 Task: Select the current location as Point Reyes National Seashore, California, United States . Now zoom + , and verify the location . Show zoom slider
Action: Mouse moved to (337, 566)
Screenshot: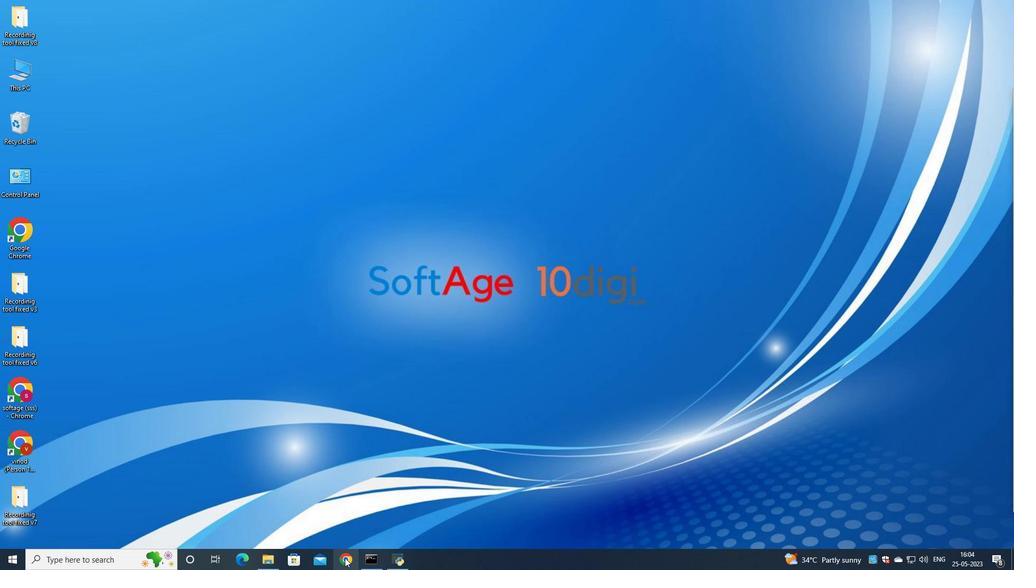 
Action: Mouse pressed left at (337, 566)
Screenshot: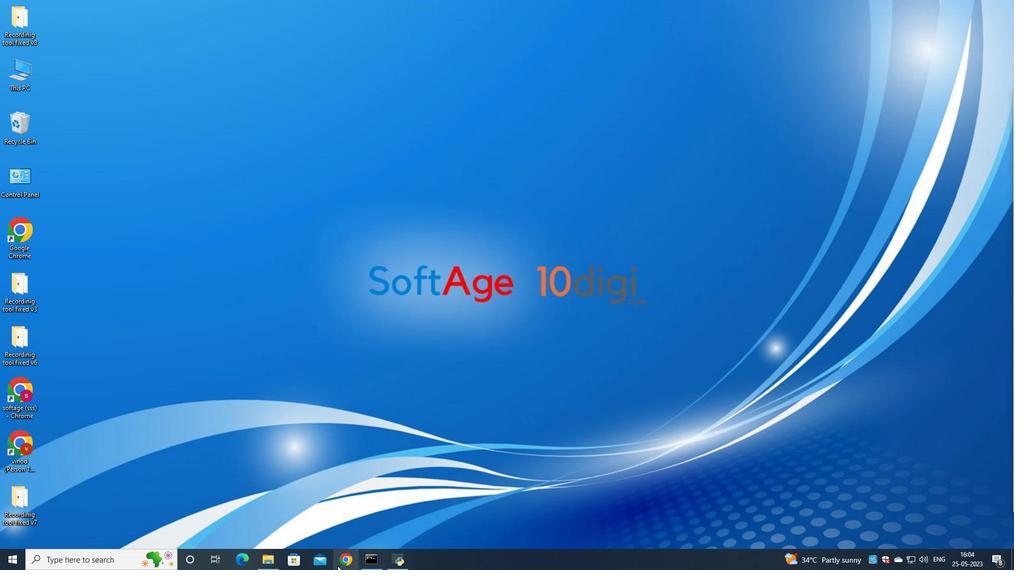 
Action: Mouse moved to (446, 318)
Screenshot: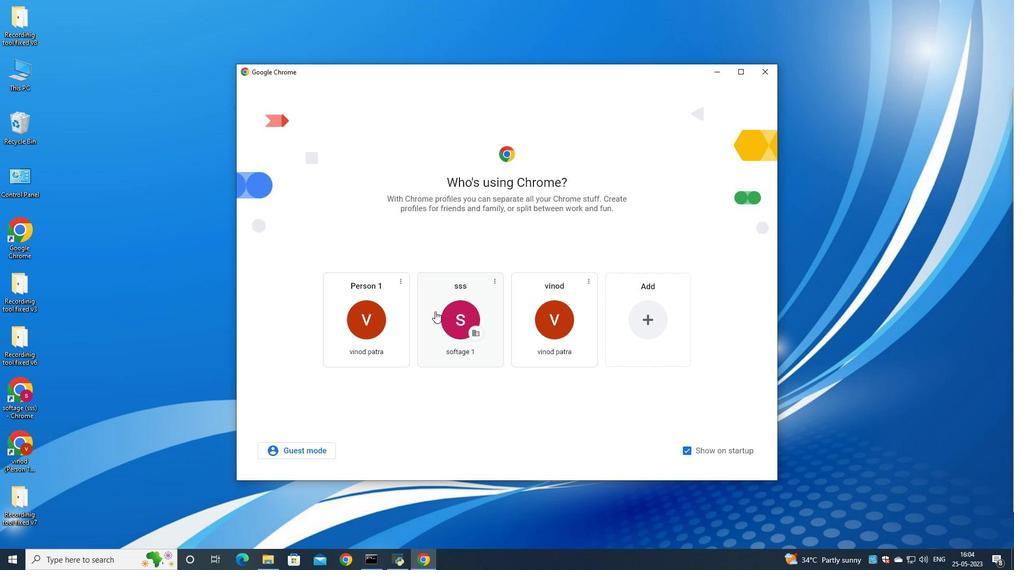 
Action: Mouse pressed left at (446, 318)
Screenshot: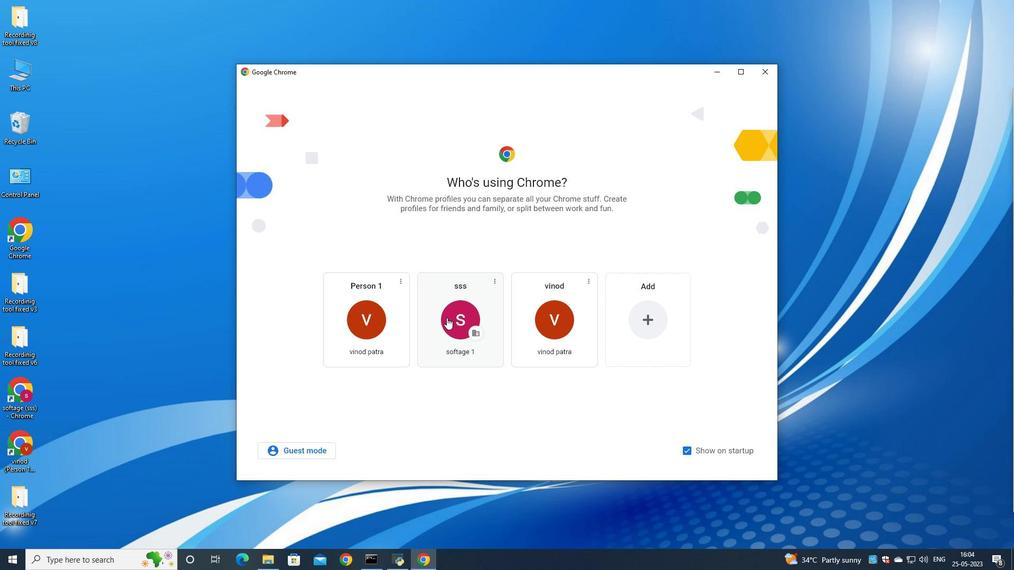 
Action: Mouse moved to (971, 57)
Screenshot: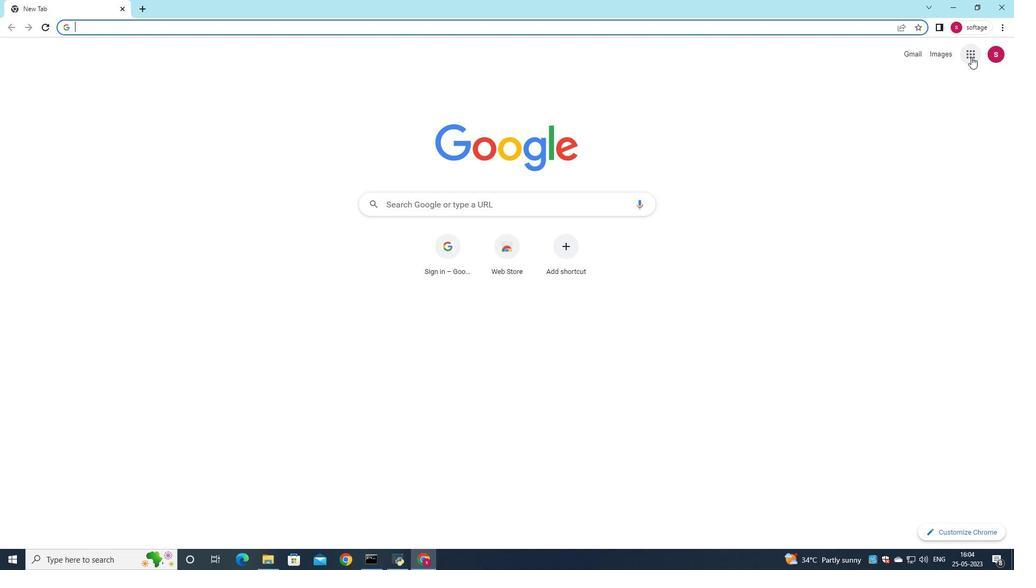 
Action: Mouse pressed left at (971, 57)
Screenshot: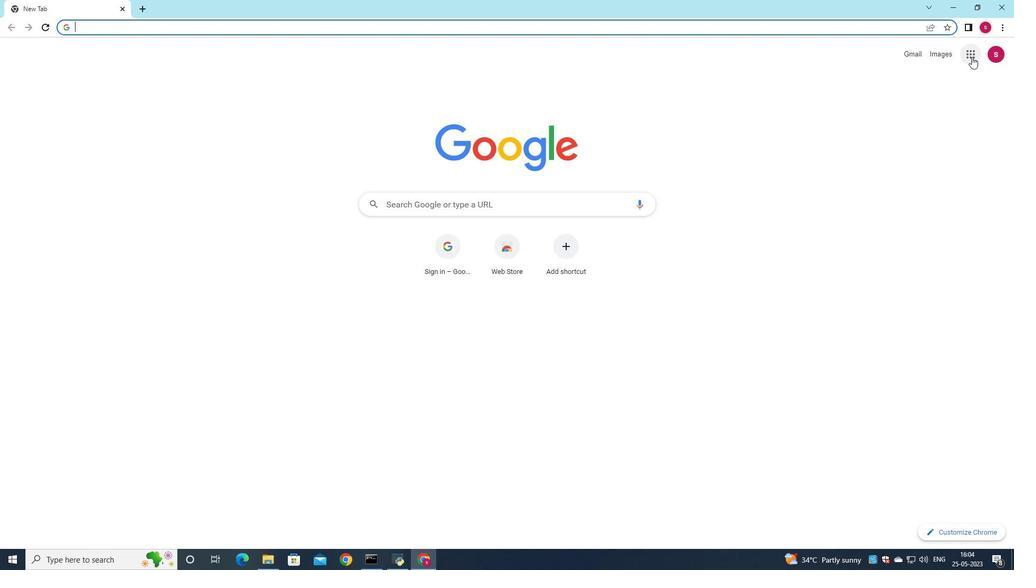 
Action: Mouse moved to (936, 197)
Screenshot: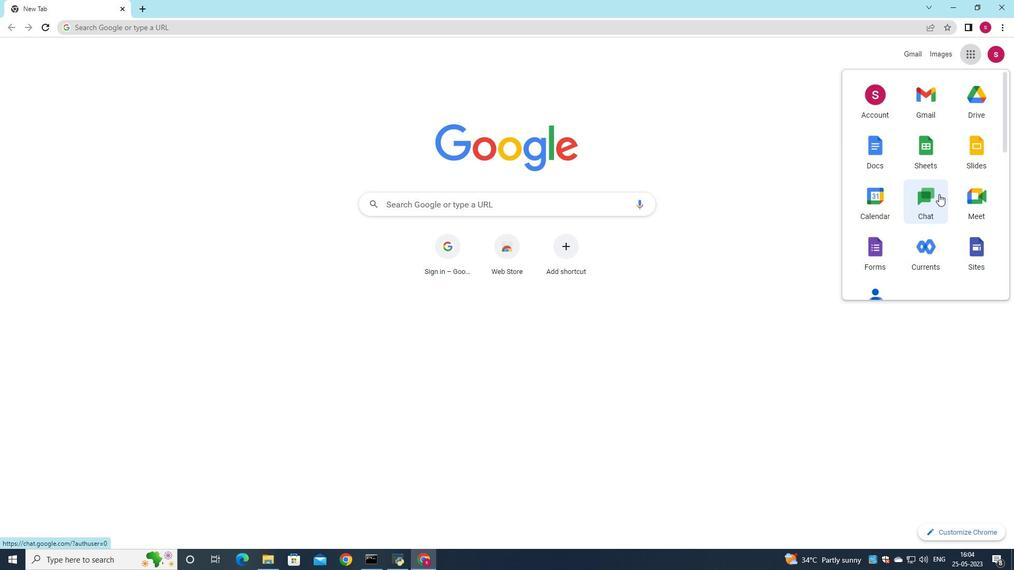 
Action: Mouse scrolled (936, 197) with delta (0, 0)
Screenshot: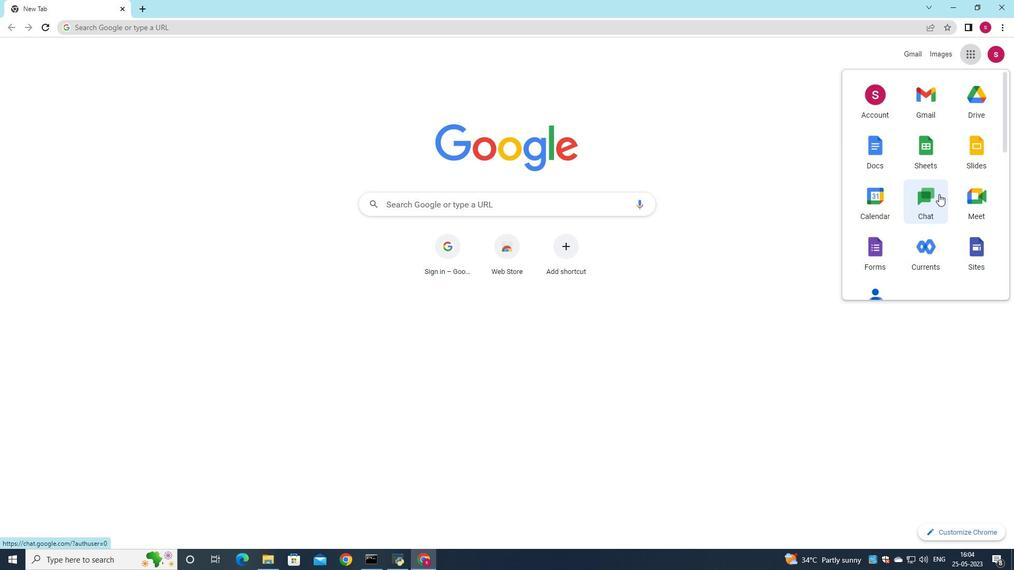 
Action: Mouse scrolled (936, 197) with delta (0, 0)
Screenshot: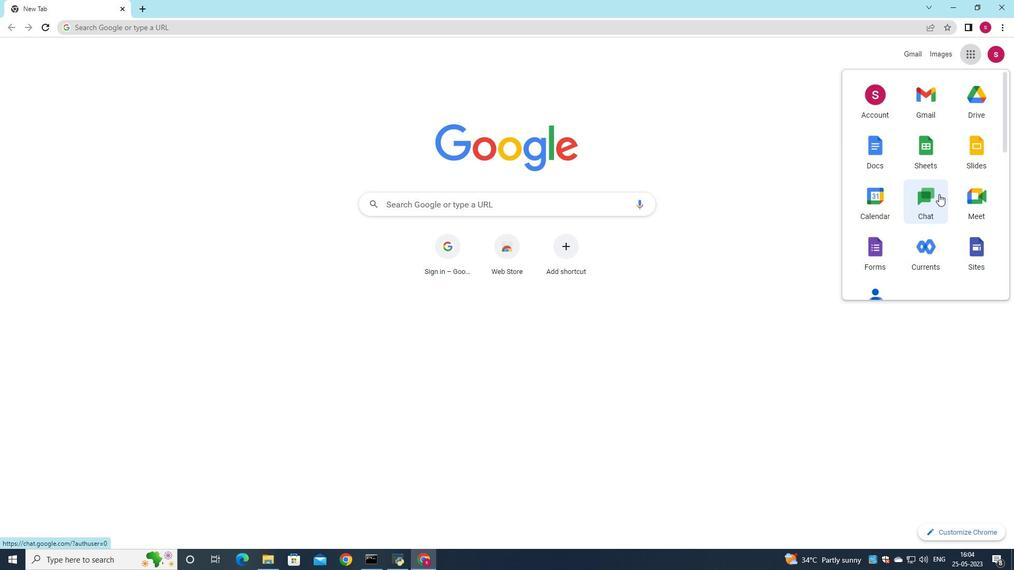 
Action: Mouse scrolled (936, 197) with delta (0, 0)
Screenshot: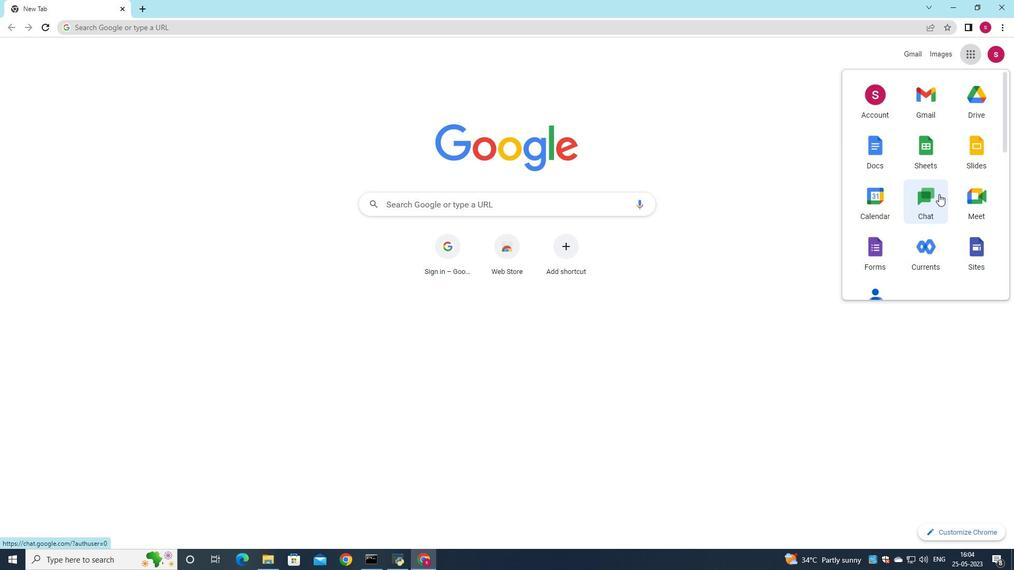 
Action: Mouse moved to (978, 201)
Screenshot: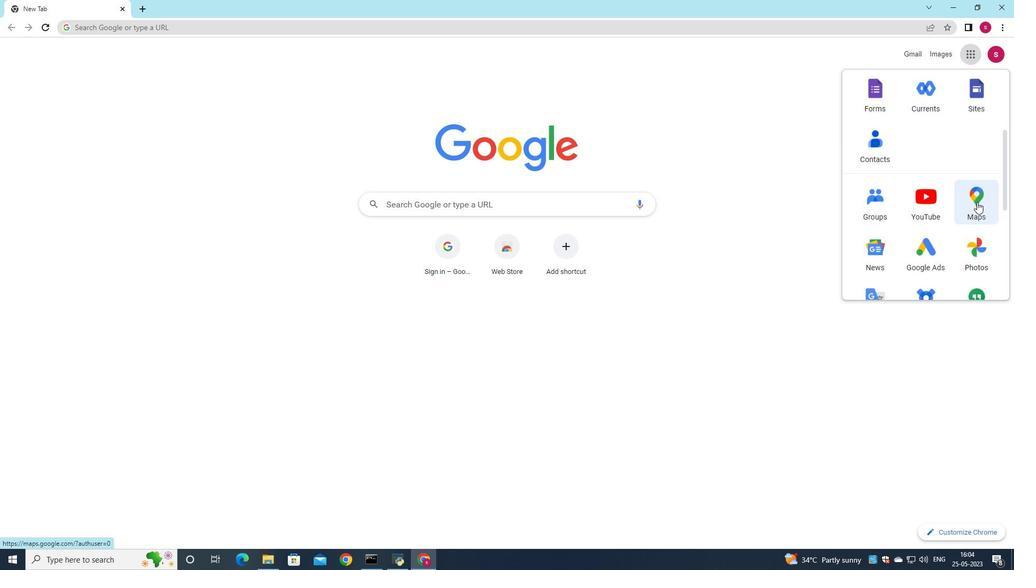 
Action: Mouse pressed left at (978, 201)
Screenshot: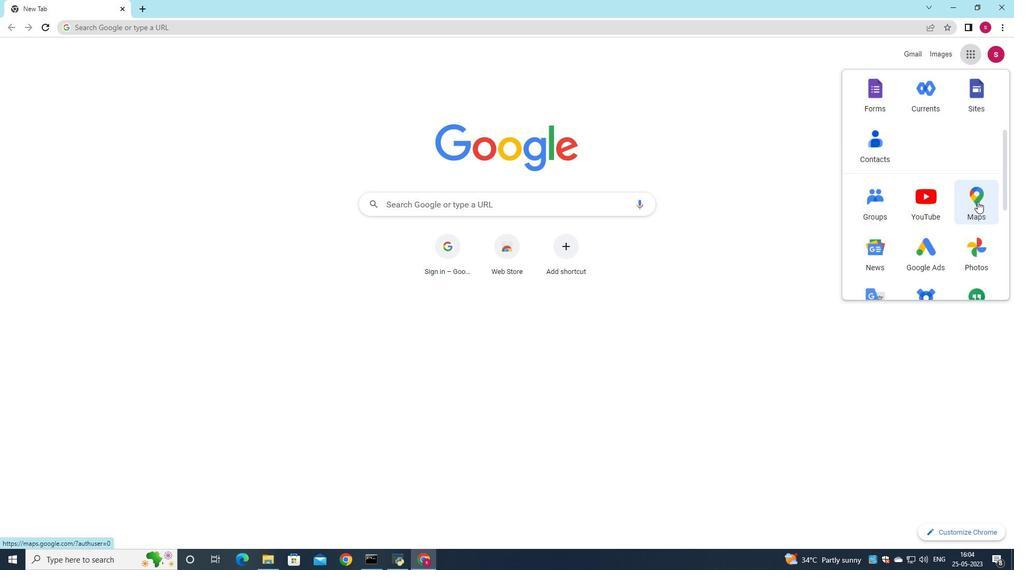 
Action: Mouse pressed left at (978, 201)
Screenshot: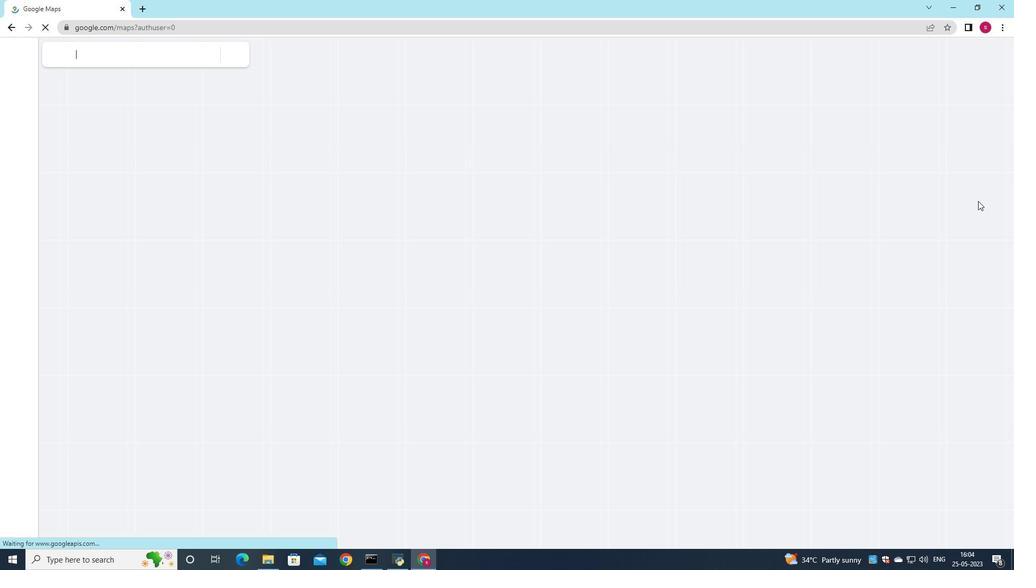 
Action: Mouse moved to (180, 48)
Screenshot: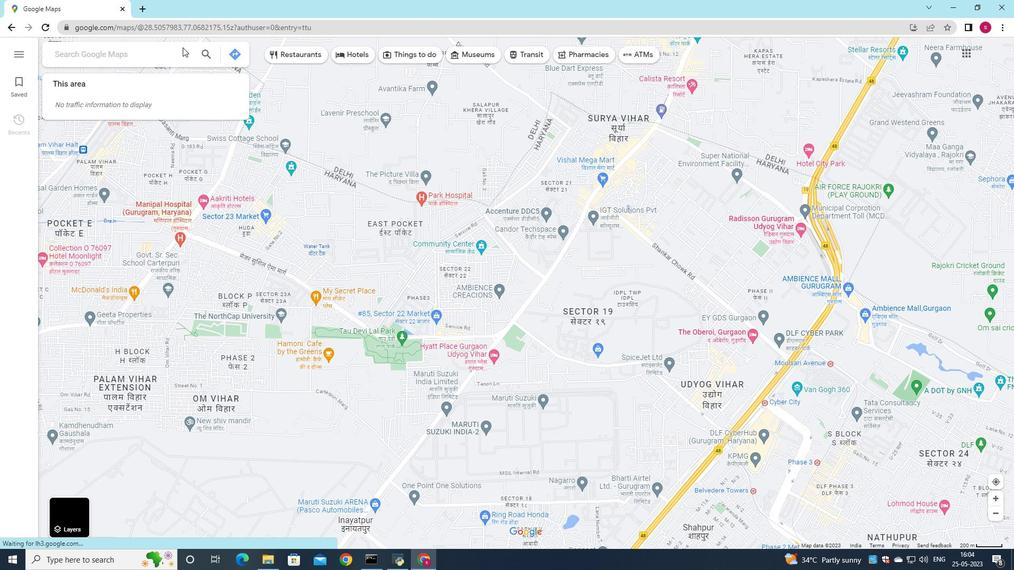 
Action: Key pressed <Key.shift>Point<Key.space><Key.shift><Key.shift><Key.shift><Key.shift>Reyes<Key.space><Key.shift>National<Key.space><Key.shift>Seashore,<Key.shift>California<Key.space><Key.backspace>,<Key.shift>United<Key.space><Key.shift>States
Screenshot: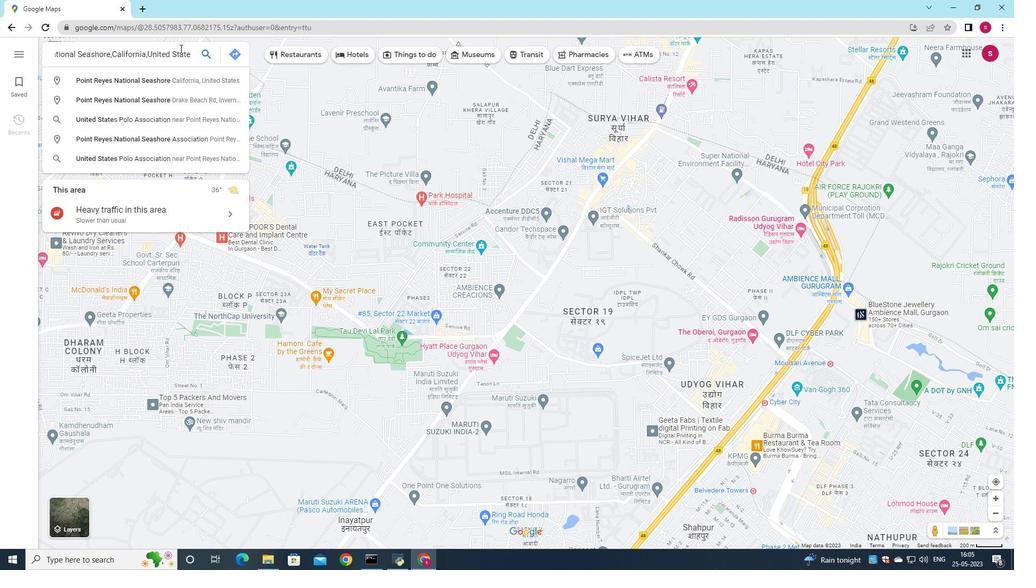 
Action: Mouse moved to (207, 51)
Screenshot: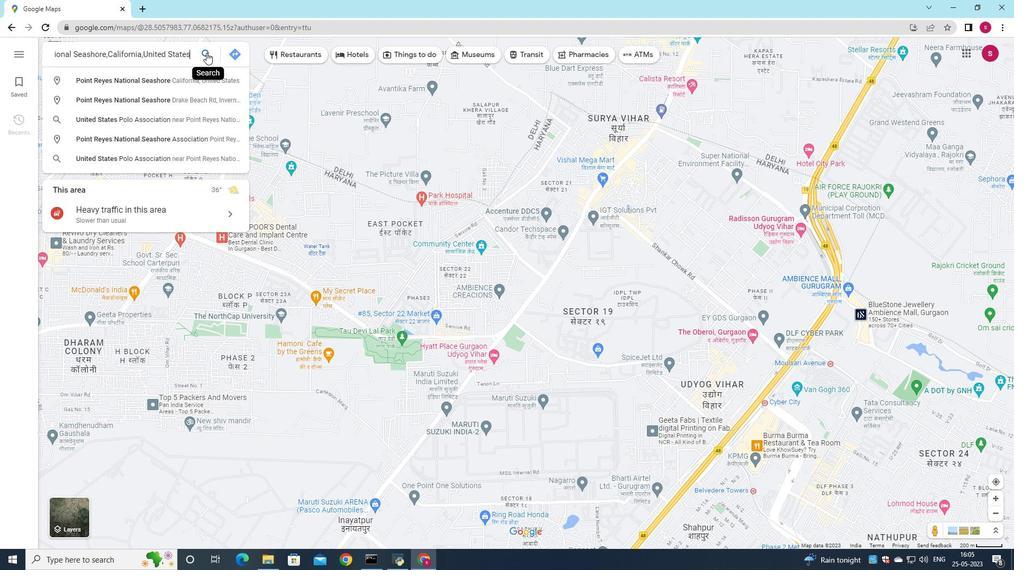 
Action: Mouse pressed left at (207, 51)
Screenshot: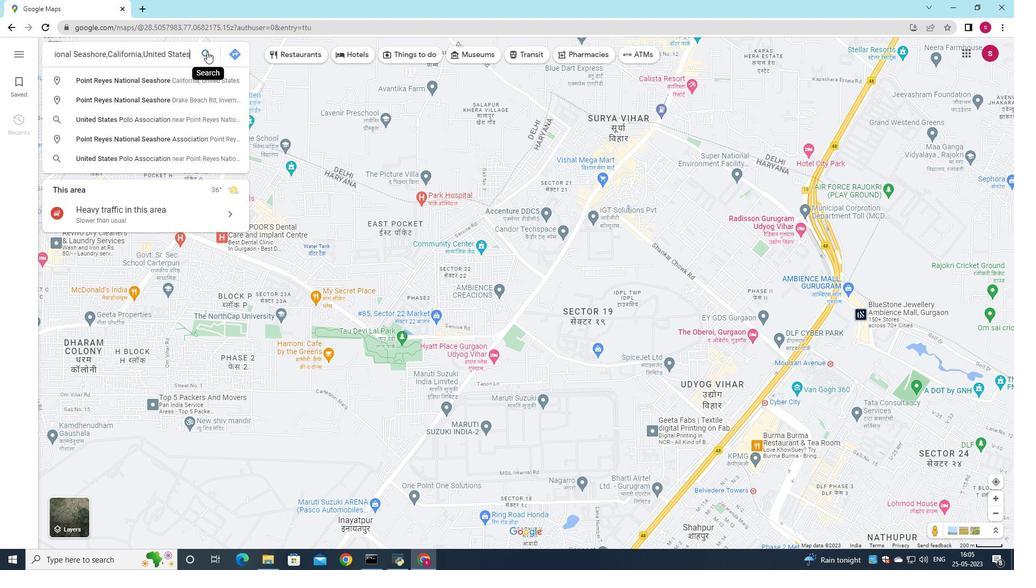 
Action: Mouse moved to (994, 499)
Screenshot: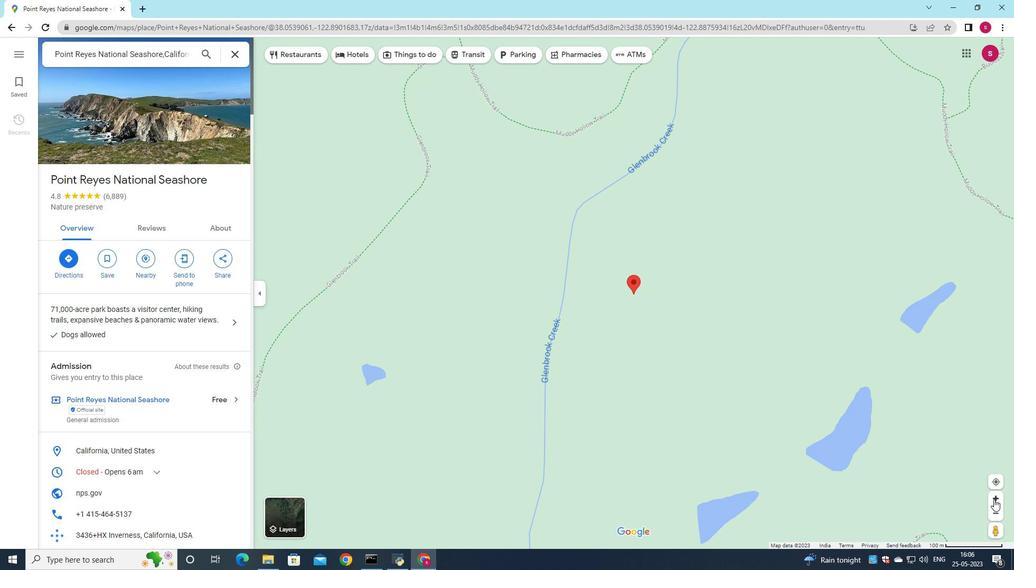 
Action: Mouse pressed left at (994, 499)
Screenshot: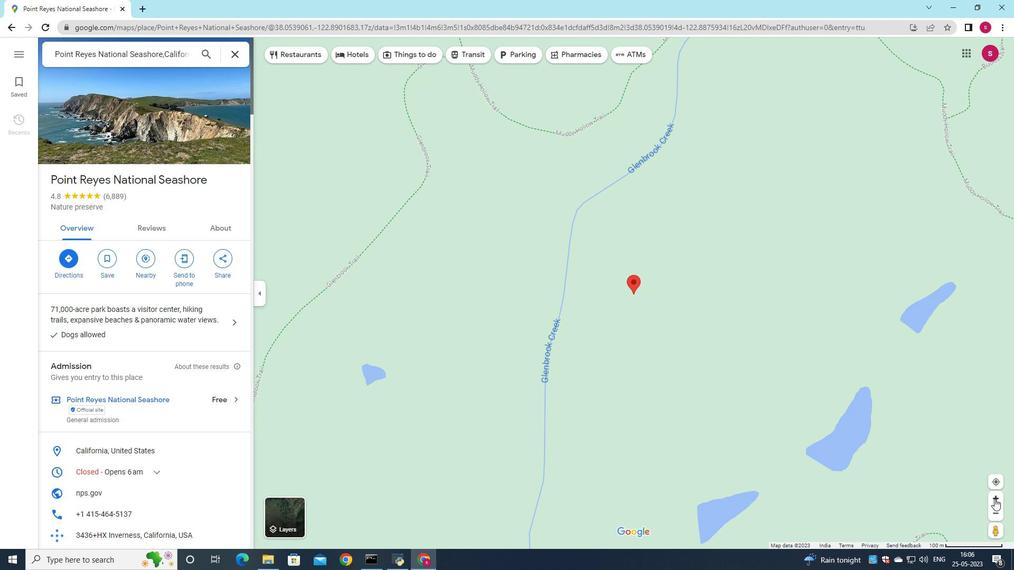 
Action: Mouse pressed left at (994, 499)
Screenshot: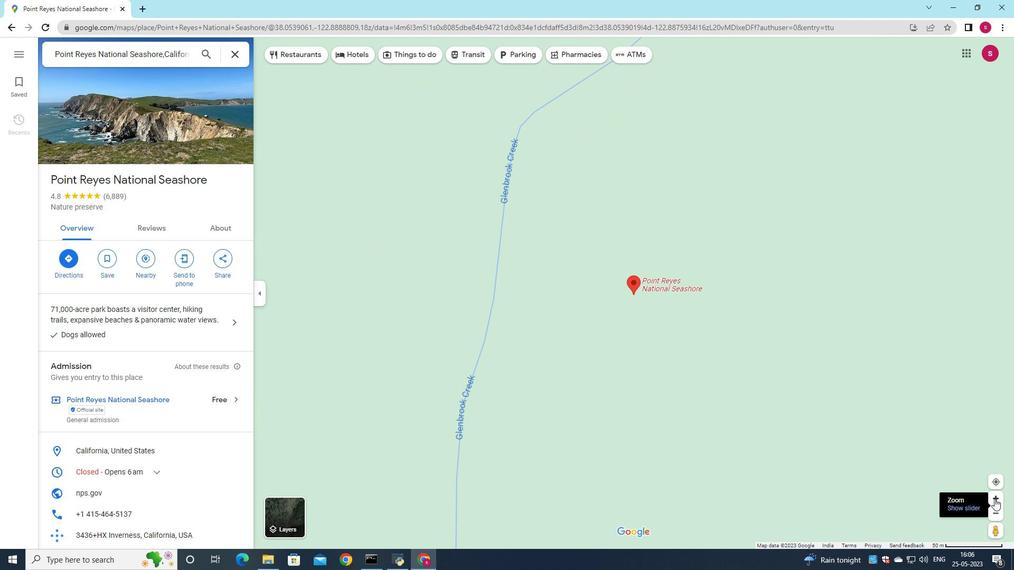 
Action: Mouse moved to (995, 499)
Screenshot: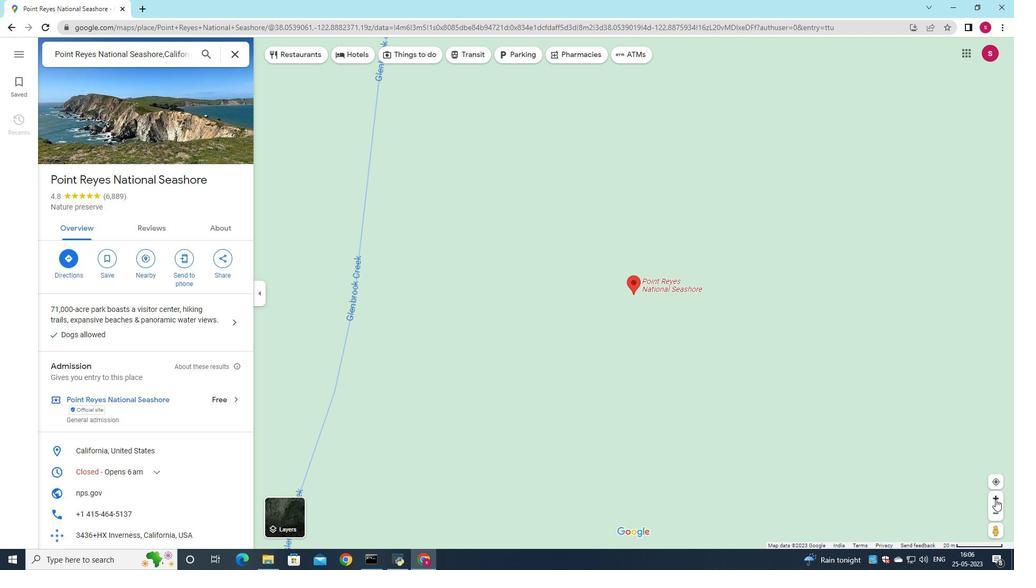 
Action: Mouse pressed left at (995, 499)
Screenshot: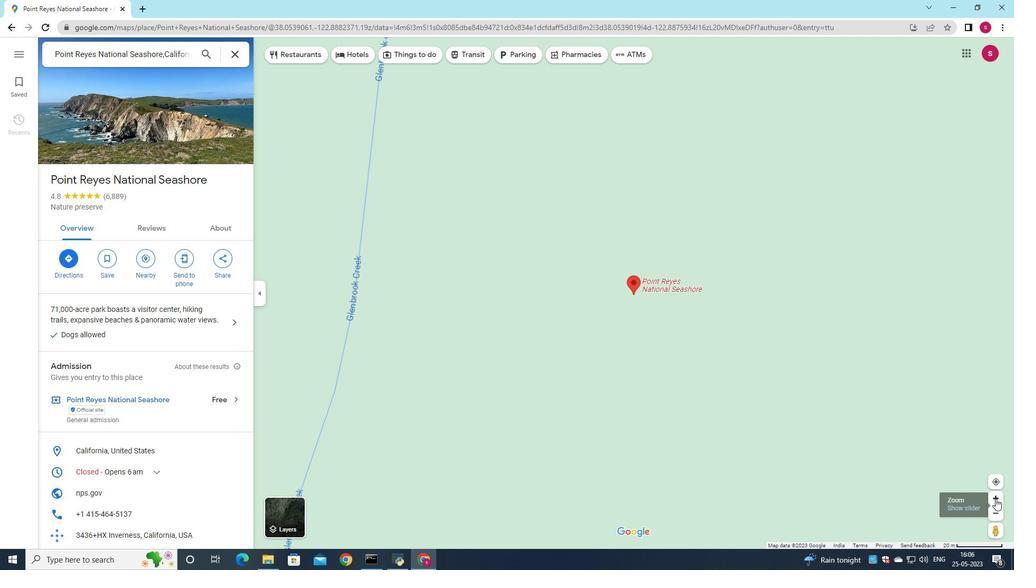 
Action: Mouse moved to (968, 509)
Screenshot: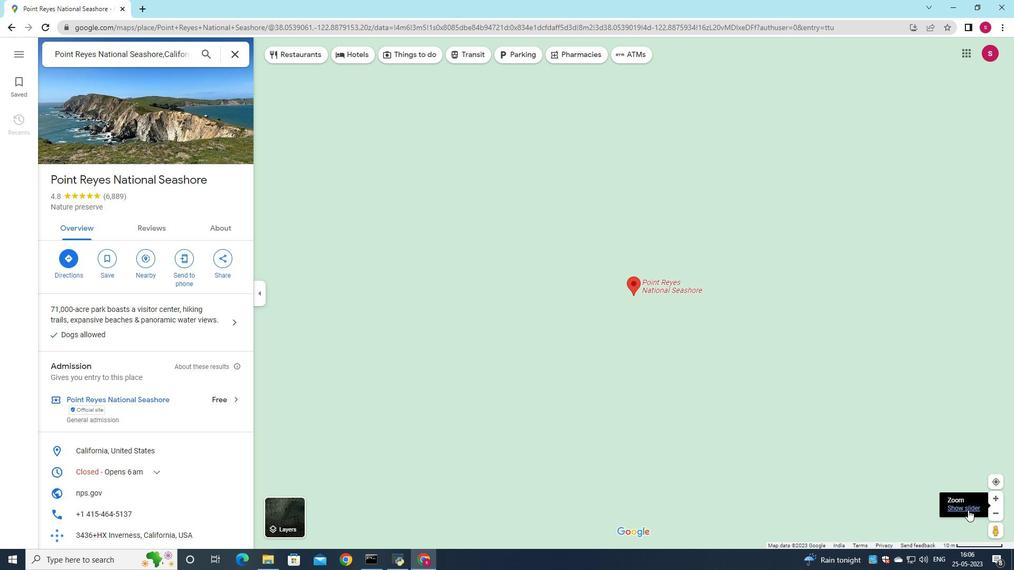 
Action: Mouse pressed left at (968, 509)
Screenshot: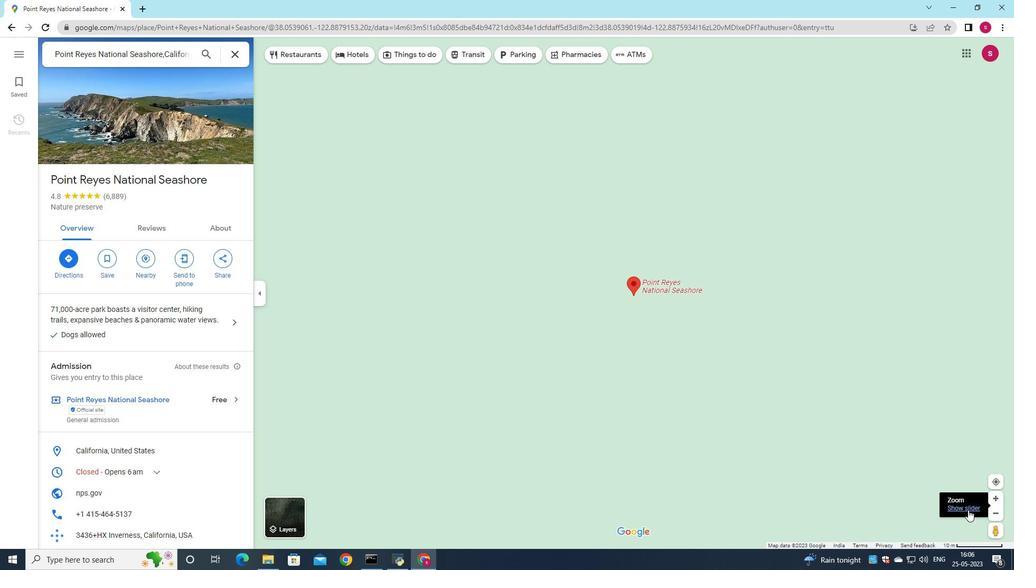 
Action: Mouse moved to (137, 569)
Screenshot: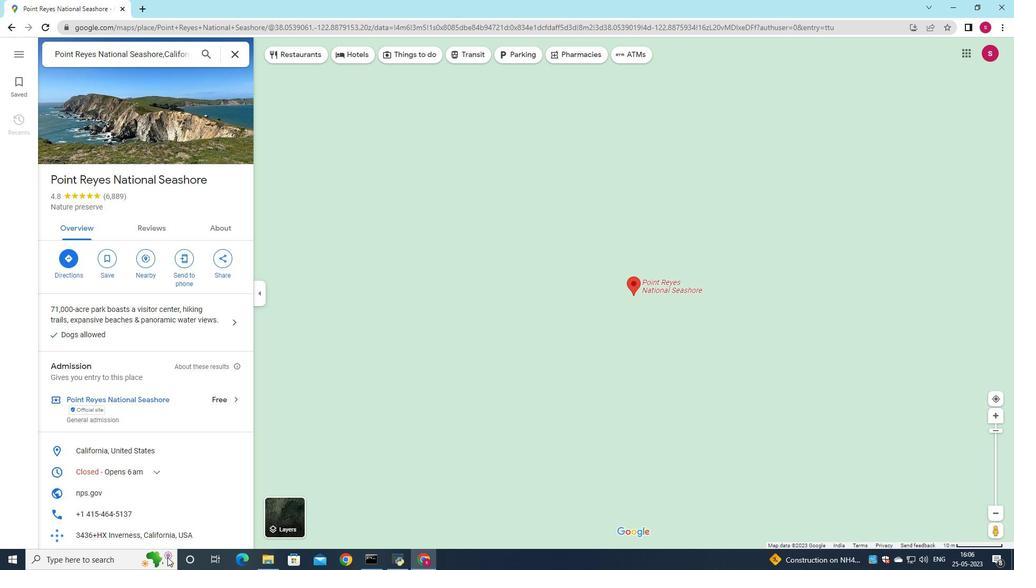 
